 Task: Use the formula "CHISQ.DIST" in spreadsheet "Project portfolio".
Action: Mouse moved to (434, 186)
Screenshot: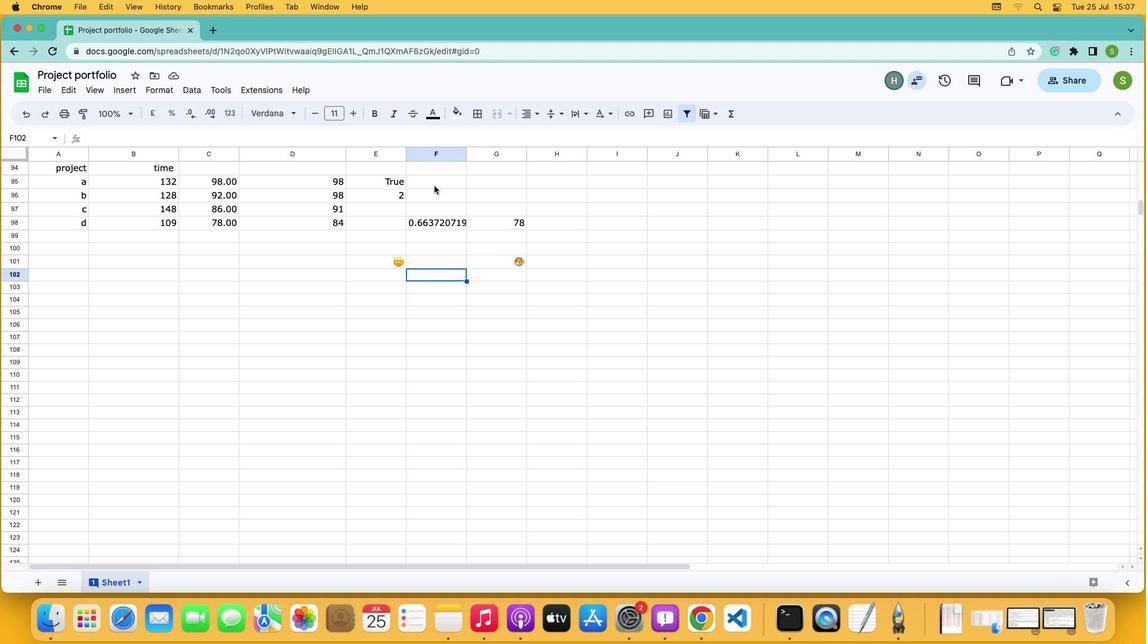 
Action: Mouse pressed left at (434, 186)
Screenshot: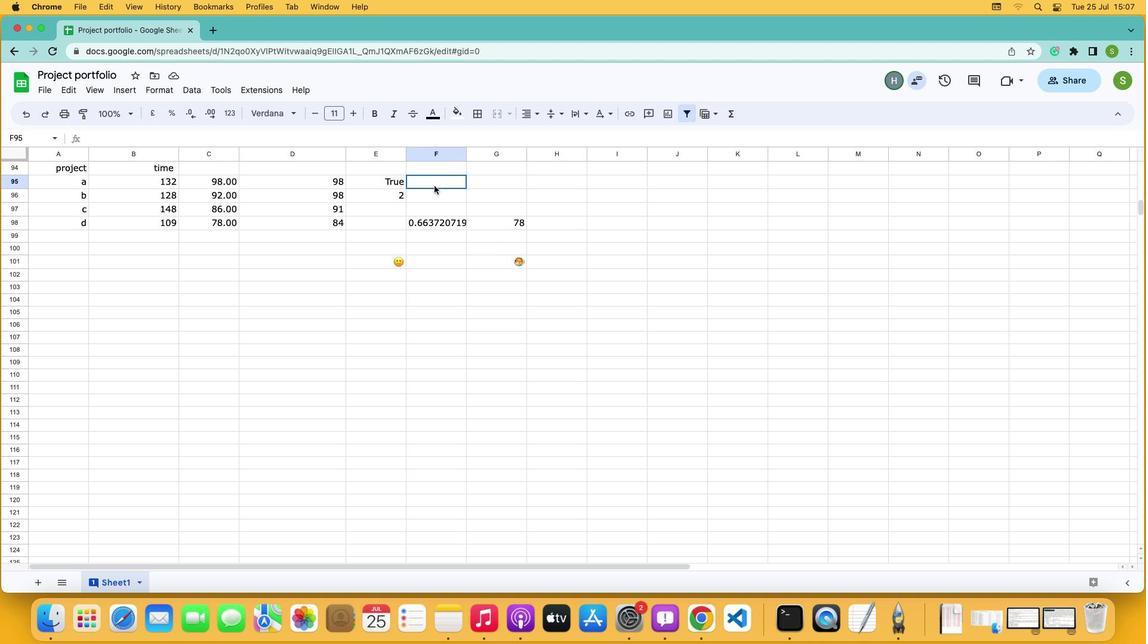 
Action: Mouse moved to (731, 117)
Screenshot: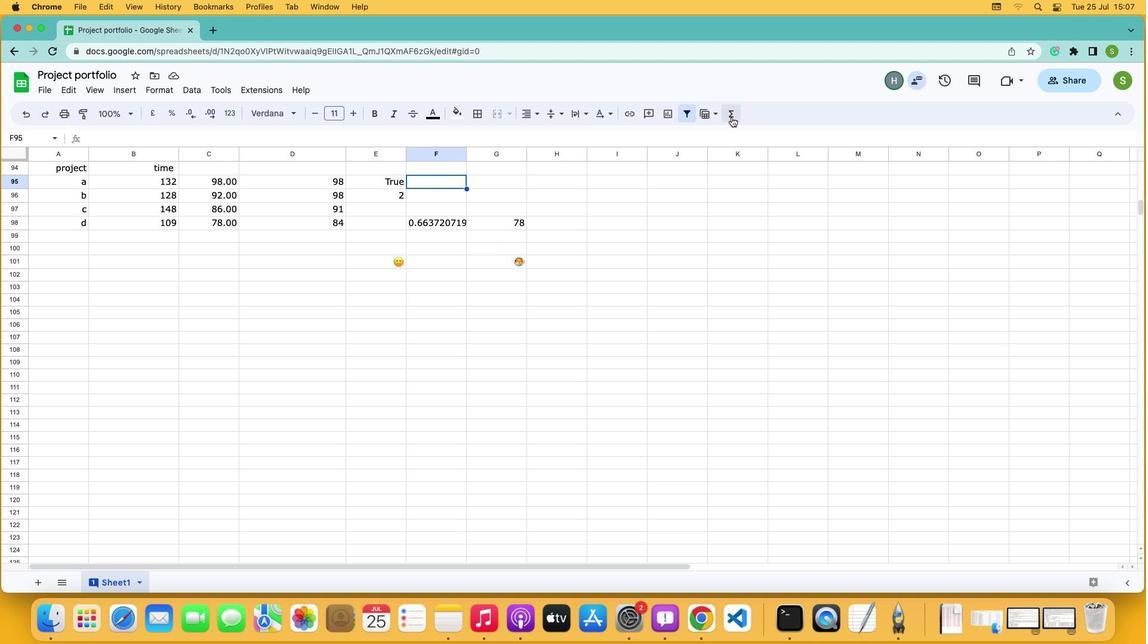 
Action: Mouse pressed left at (731, 117)
Screenshot: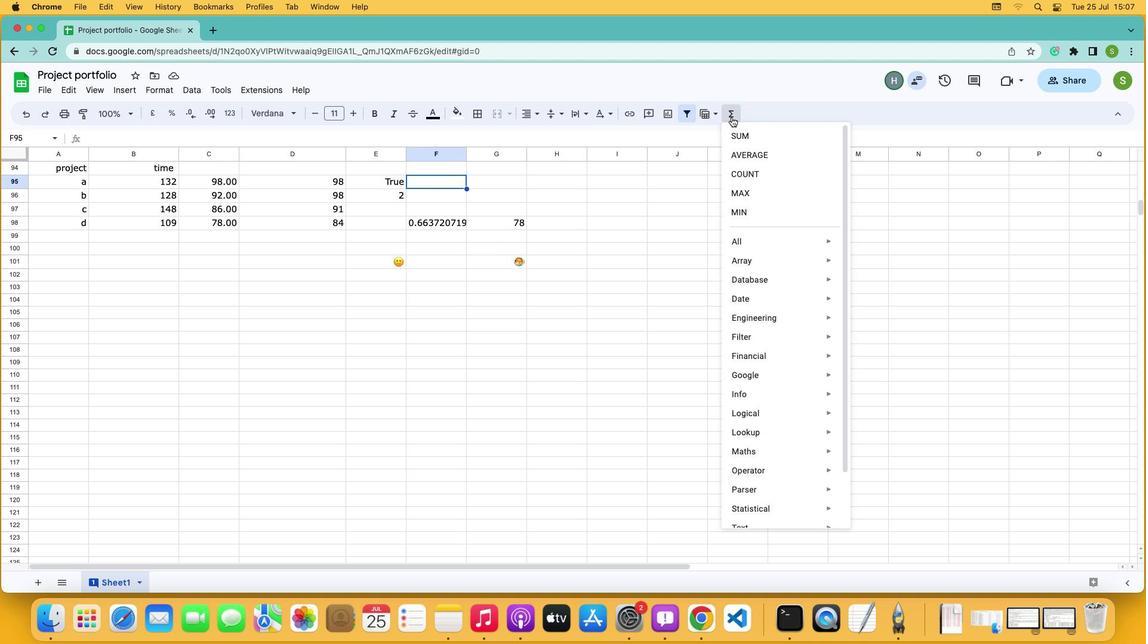 
Action: Mouse moved to (749, 235)
Screenshot: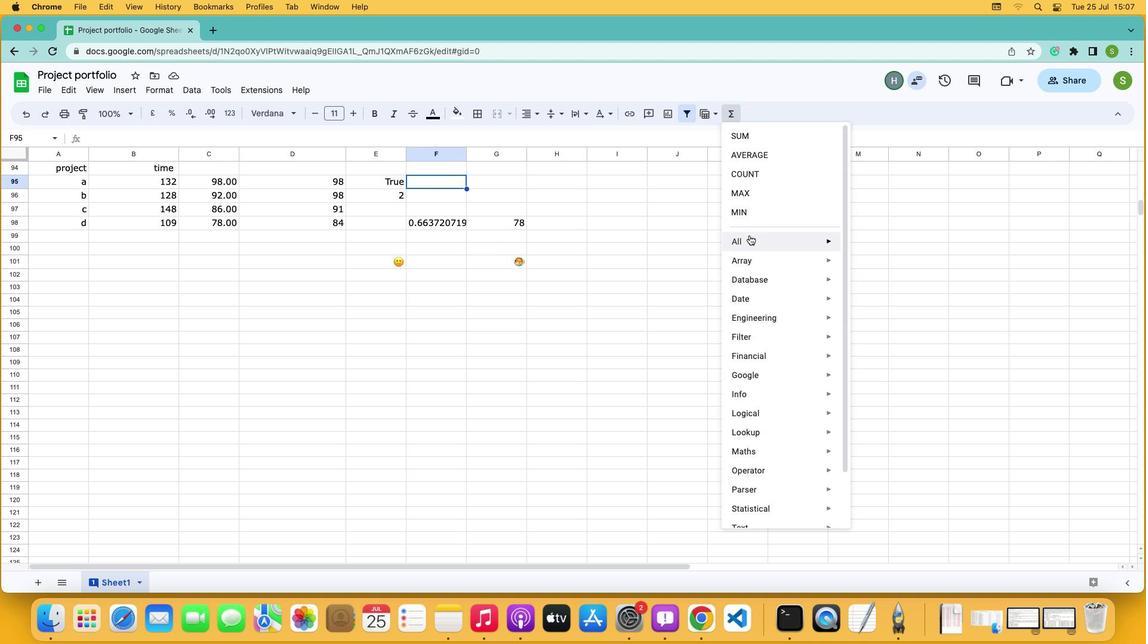 
Action: Mouse pressed left at (749, 235)
Screenshot: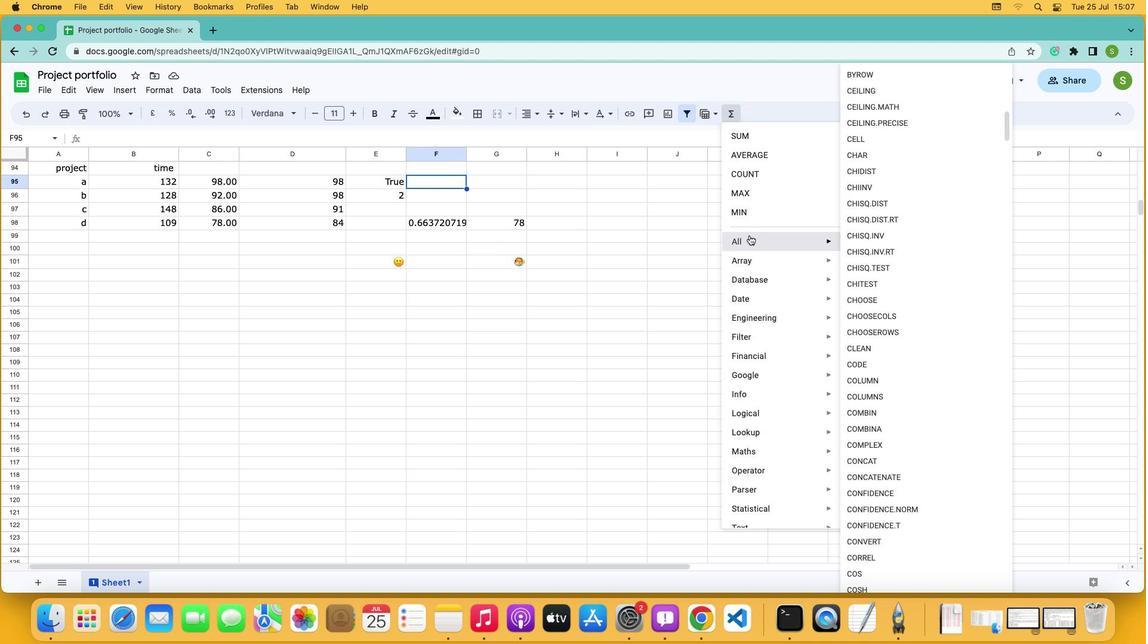 
Action: Mouse moved to (862, 198)
Screenshot: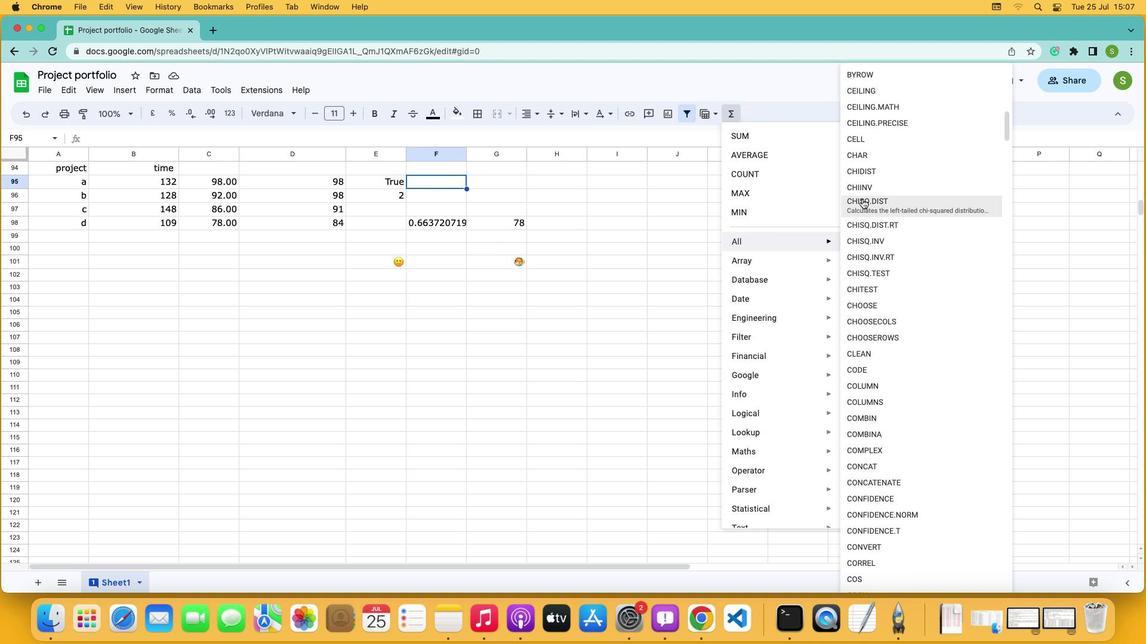 
Action: Mouse pressed left at (862, 198)
Screenshot: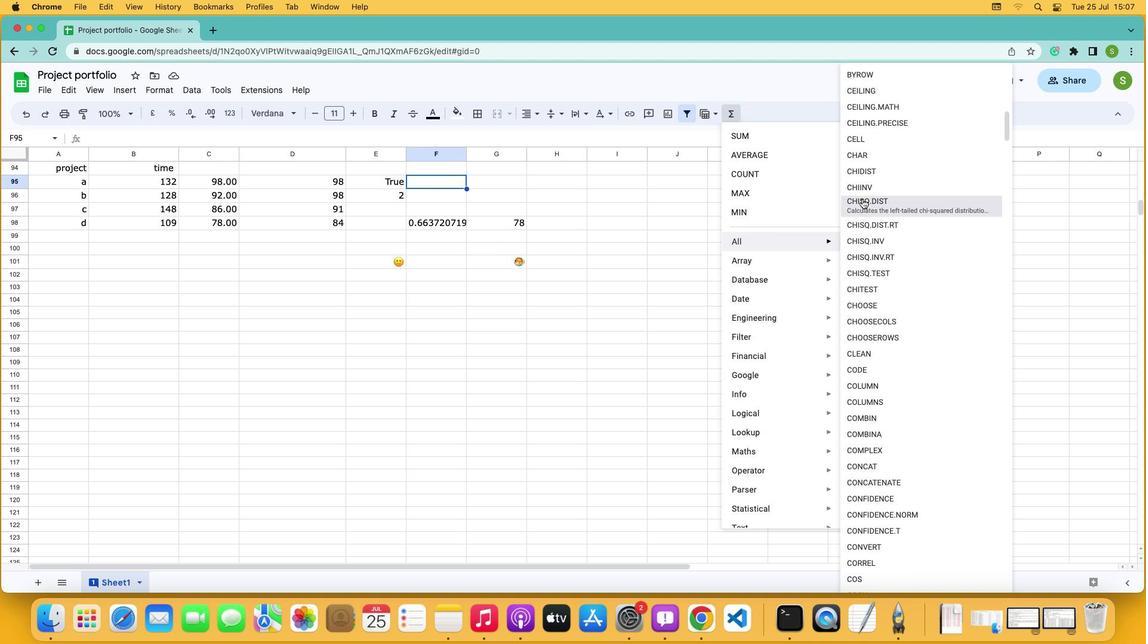 
Action: Mouse moved to (201, 183)
Screenshot: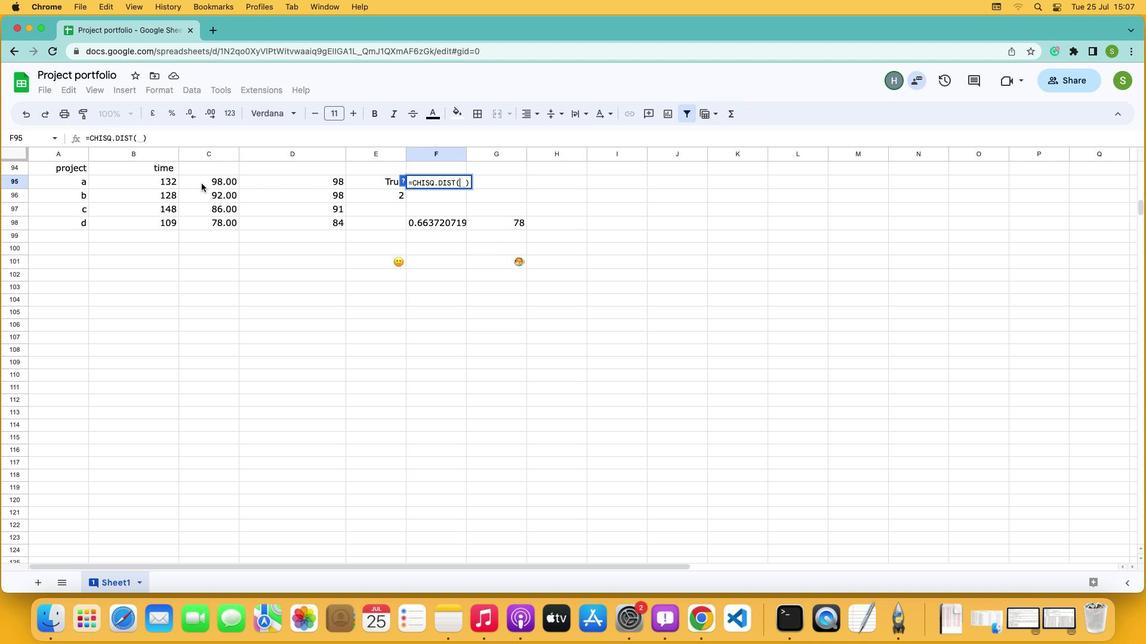 
Action: Mouse pressed left at (201, 183)
Screenshot: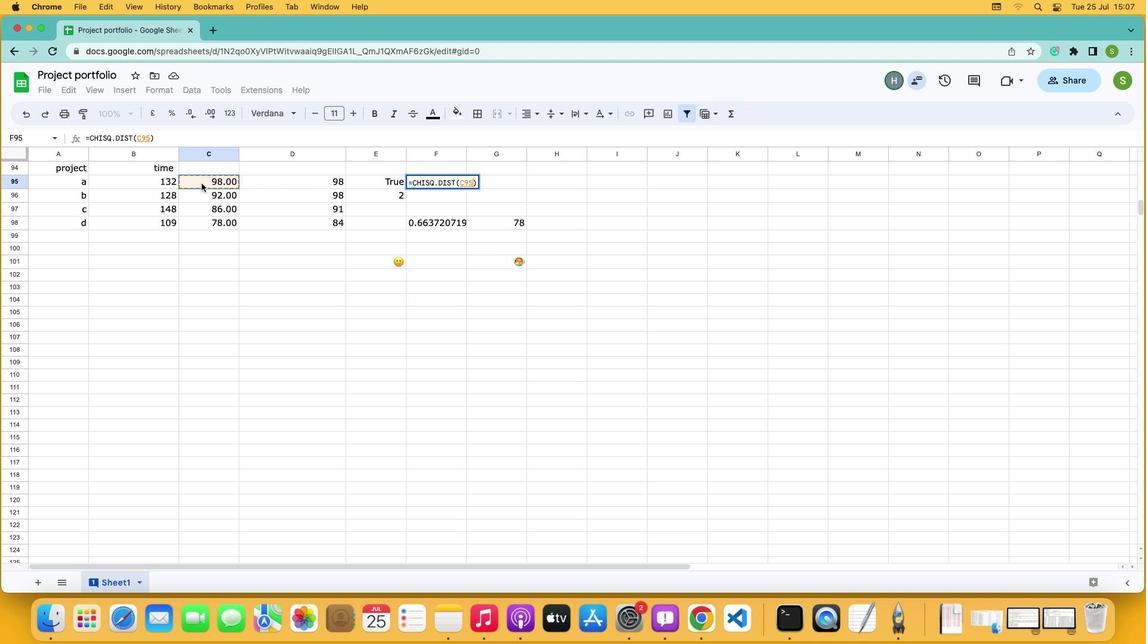 
Action: Key pressed ','
Screenshot: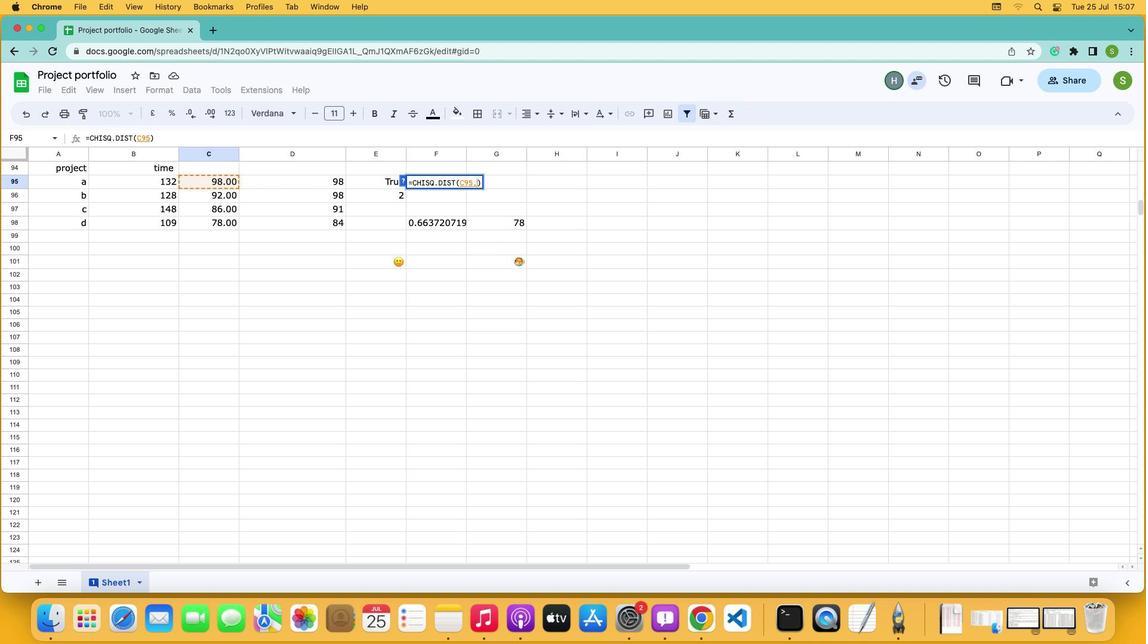 
Action: Mouse moved to (273, 182)
Screenshot: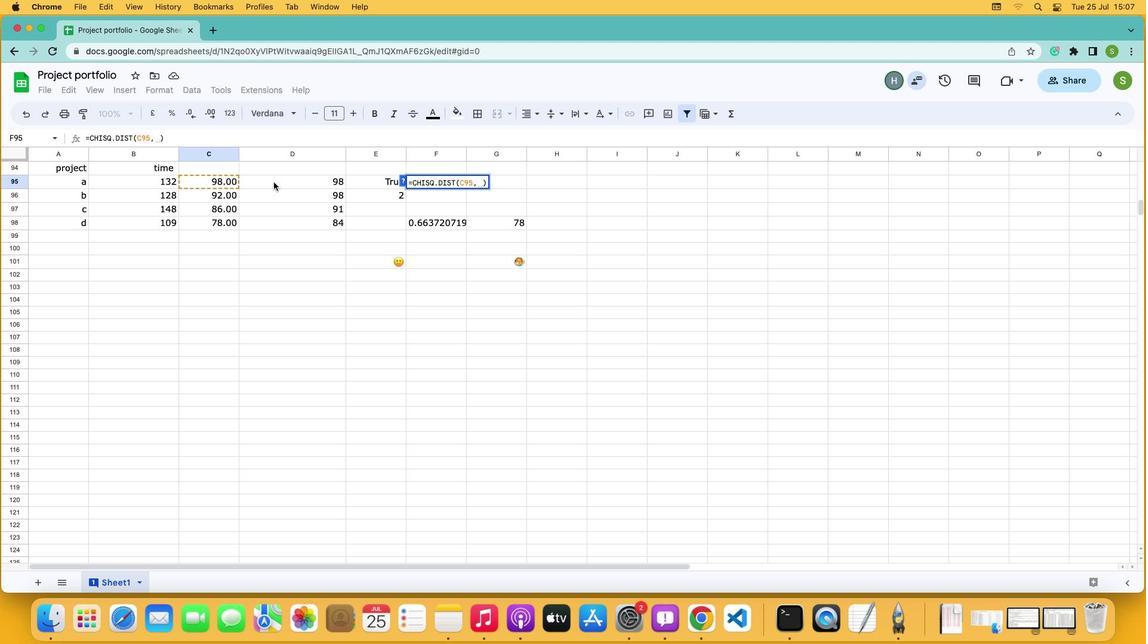 
Action: Mouse pressed left at (273, 182)
Screenshot: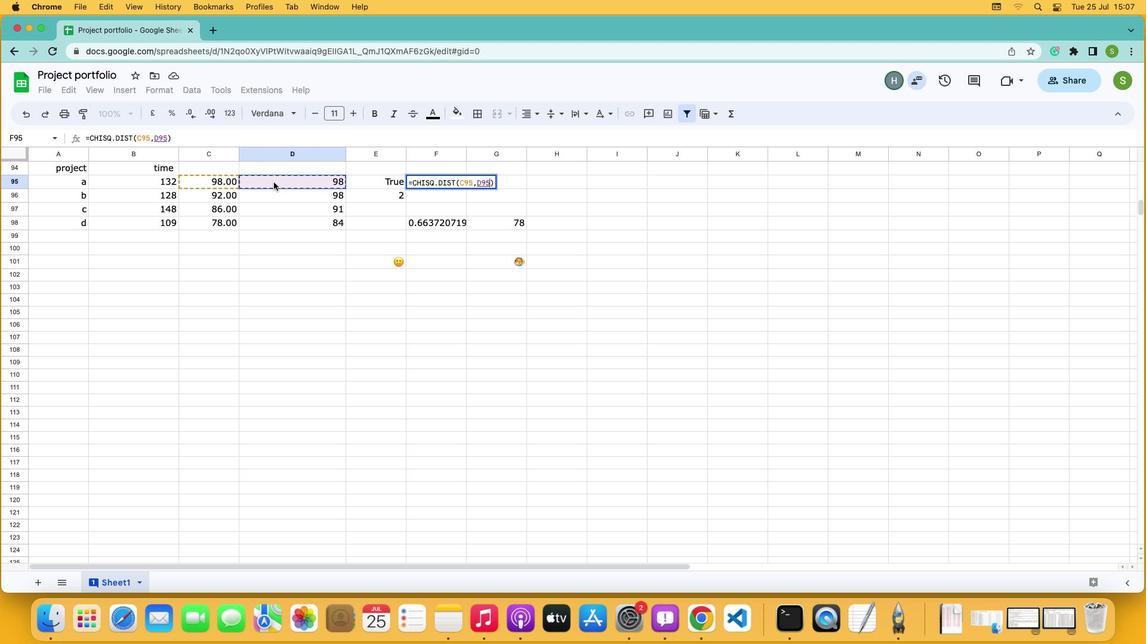
Action: Mouse moved to (358, 187)
Screenshot: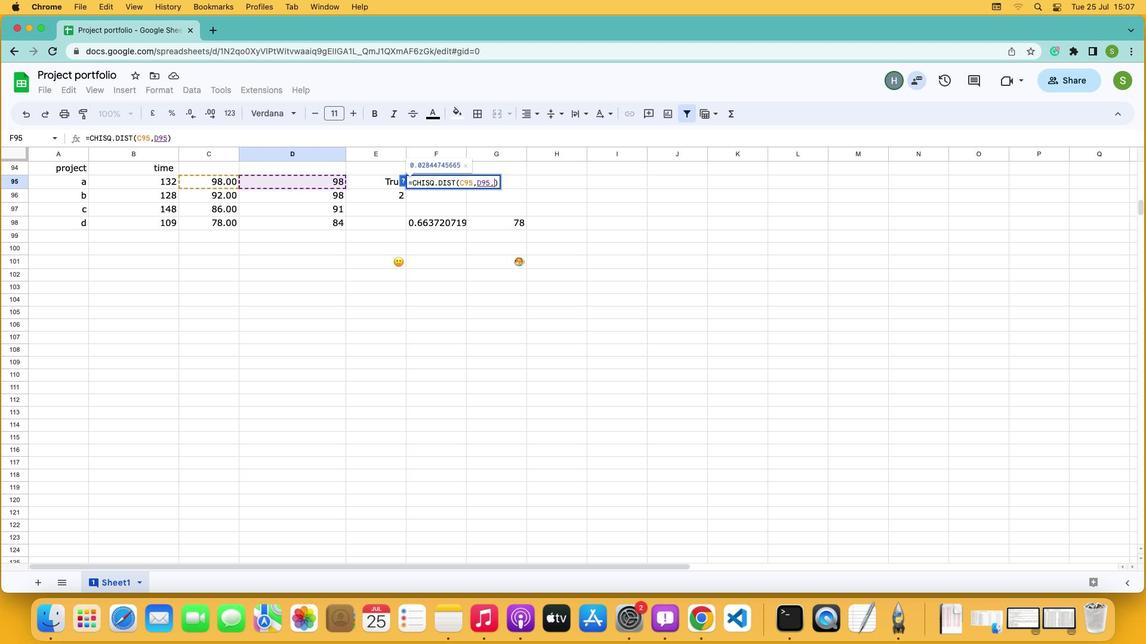 
Action: Key pressed ','
Screenshot: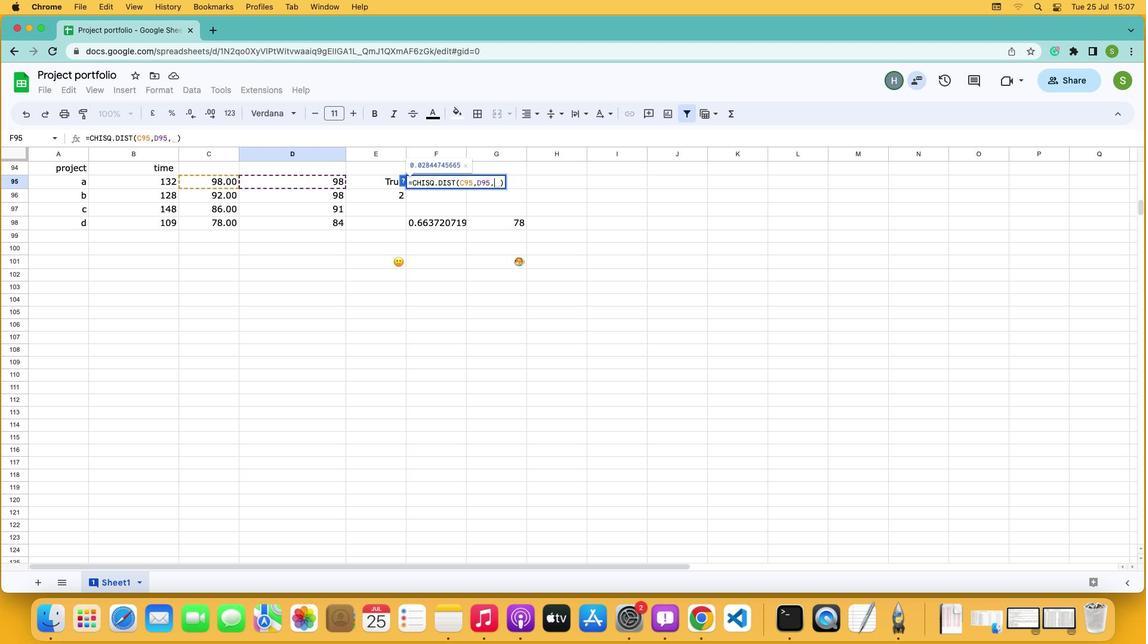 
Action: Mouse moved to (361, 183)
Screenshot: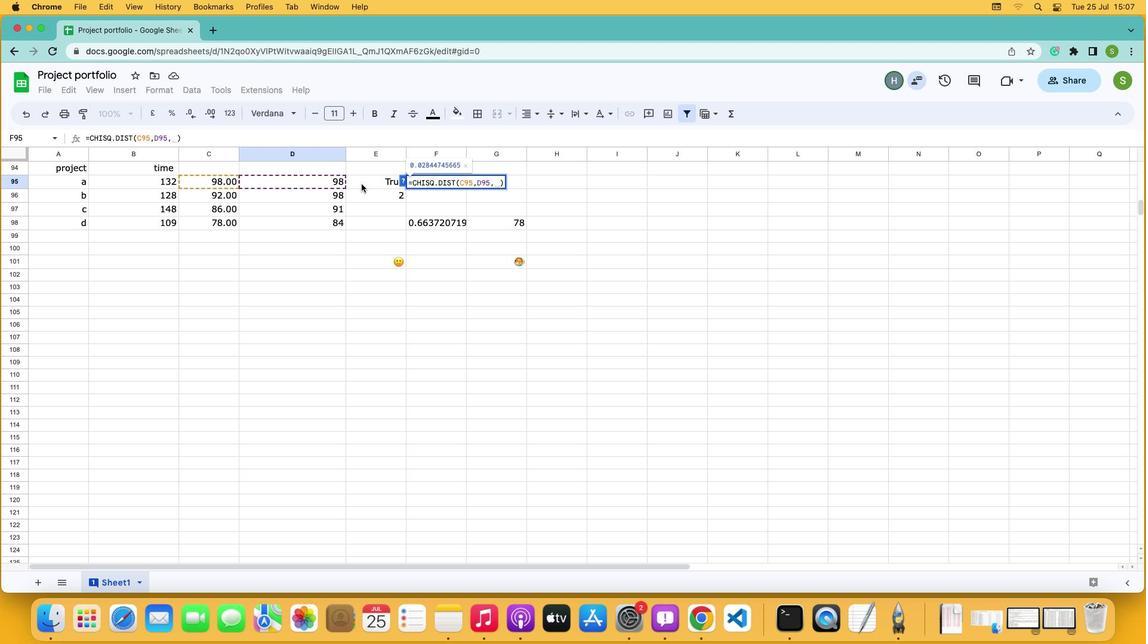 
Action: Mouse pressed left at (361, 183)
Screenshot: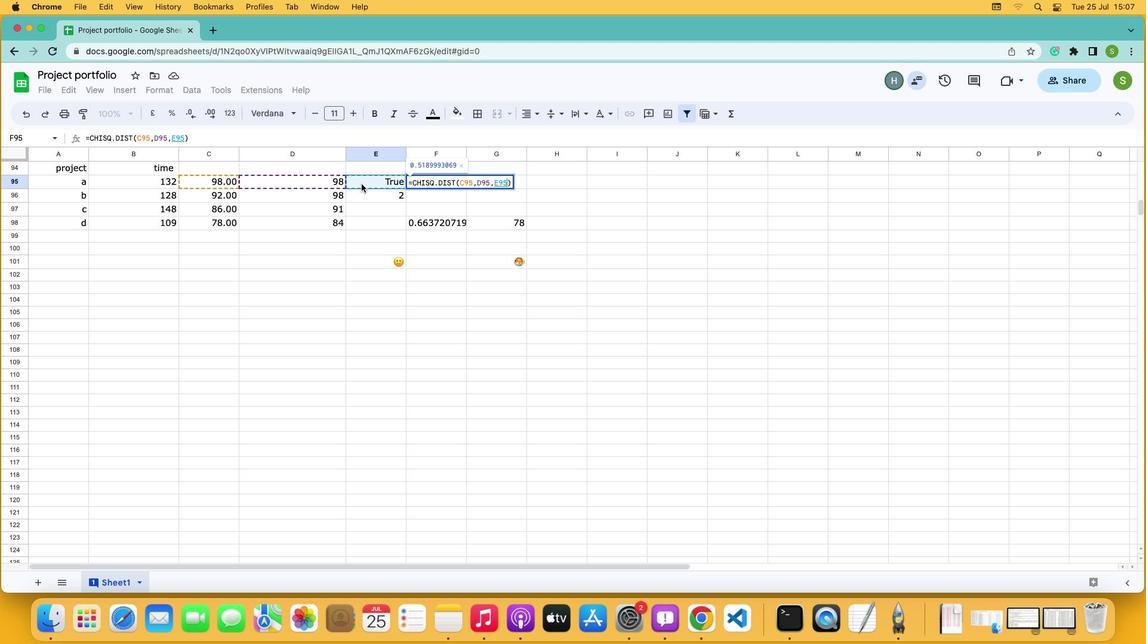 
Action: Key pressed Key.enter
Screenshot: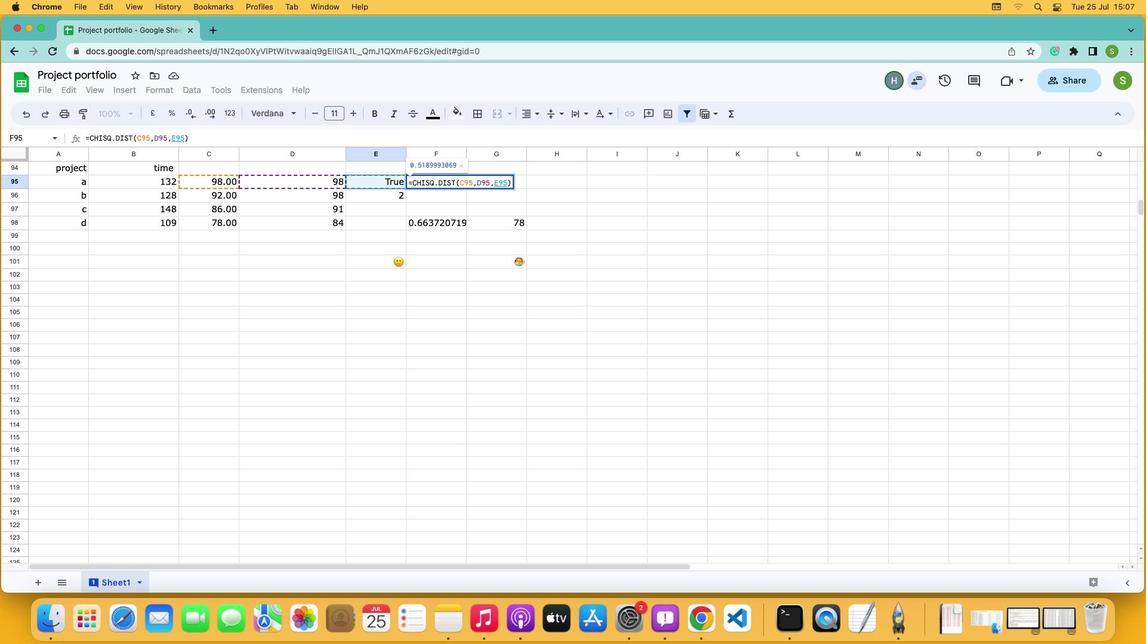 
